 Task: Change elbow connector line weight to 3PX.
Action: Mouse moved to (619, 351)
Screenshot: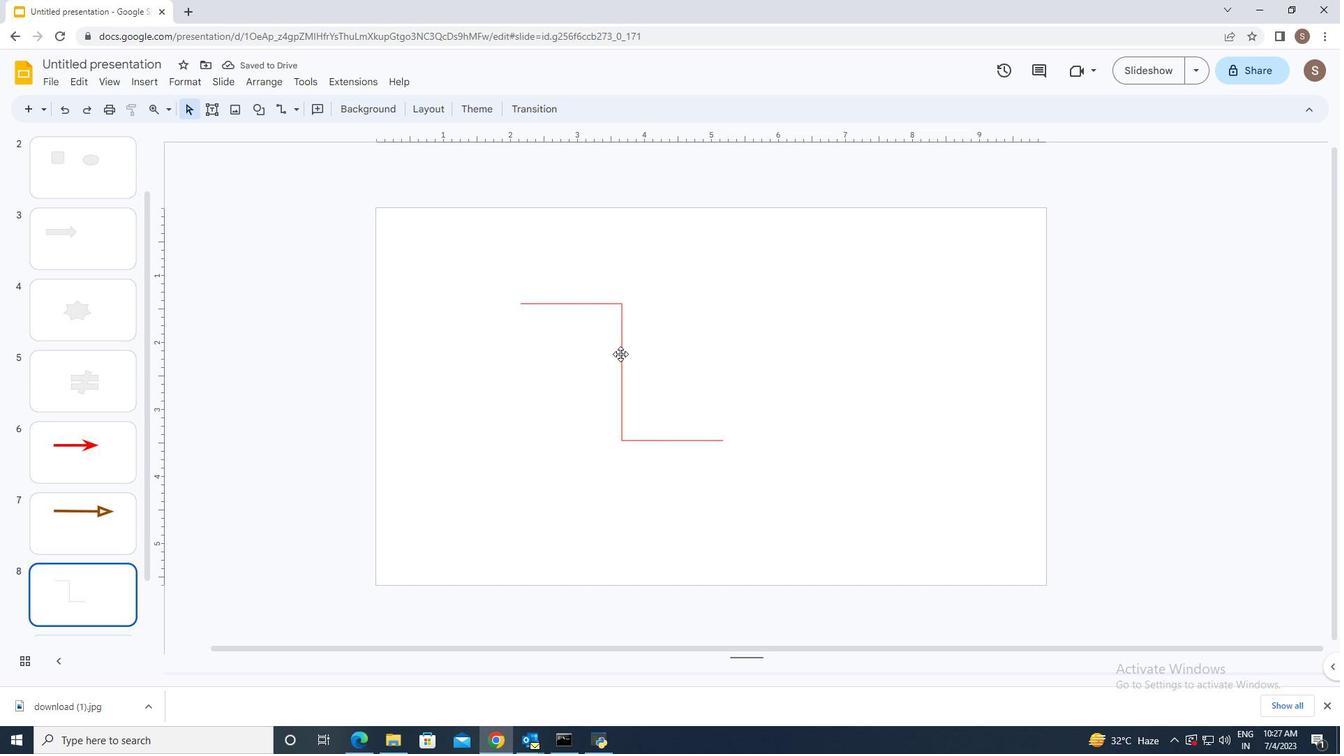 
Action: Mouse pressed left at (619, 351)
Screenshot: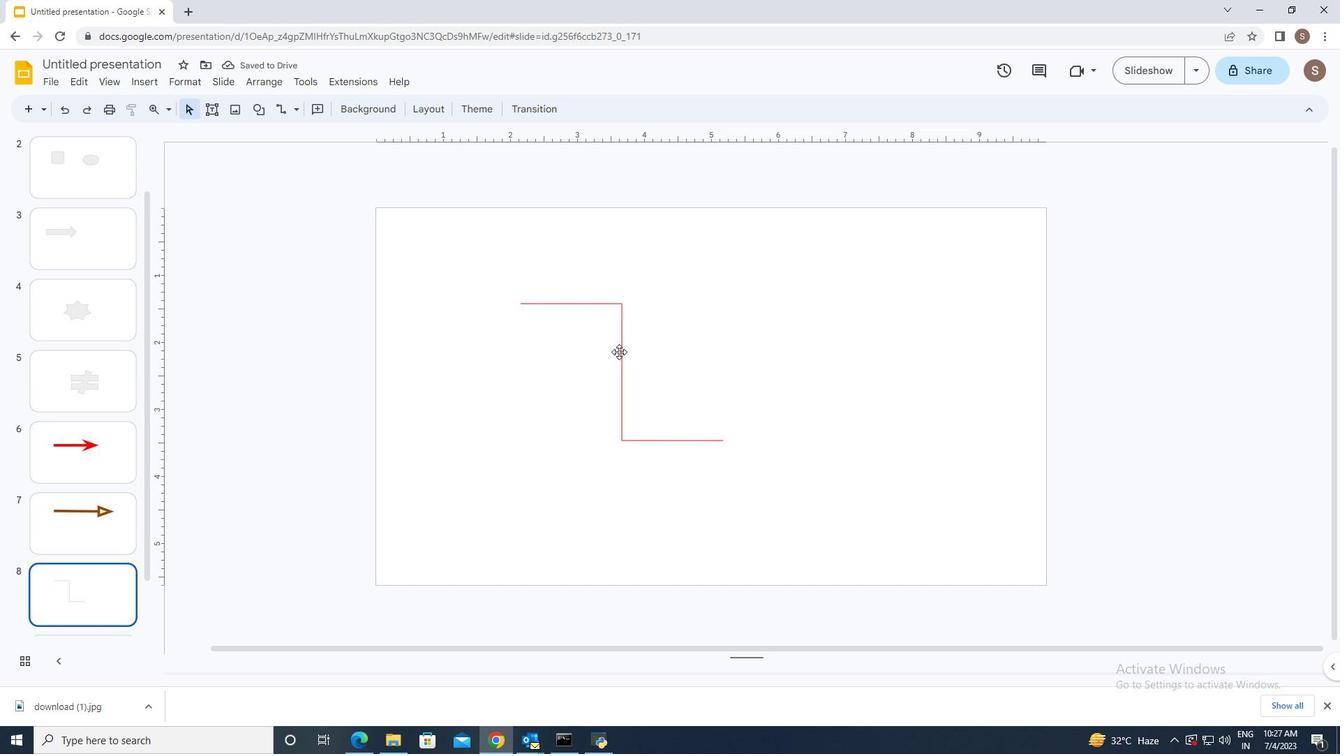
Action: Mouse moved to (337, 111)
Screenshot: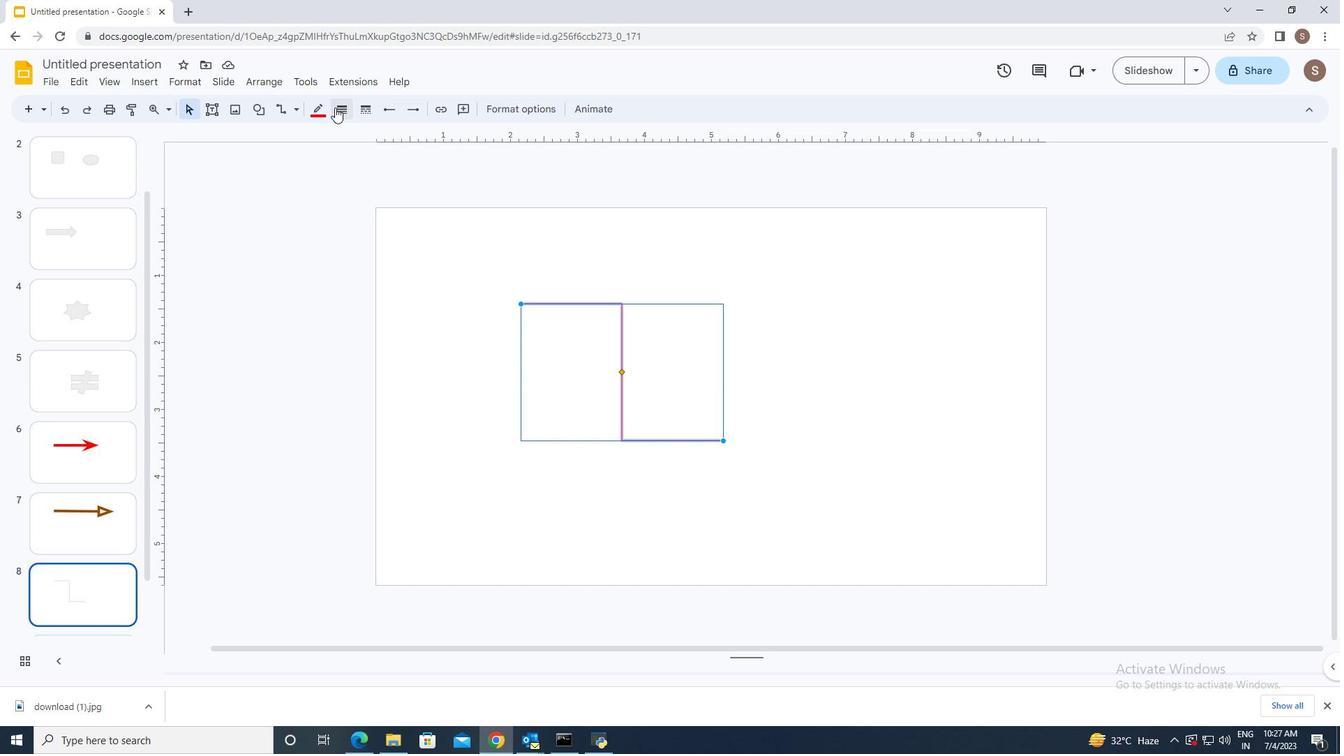 
Action: Mouse pressed left at (337, 111)
Screenshot: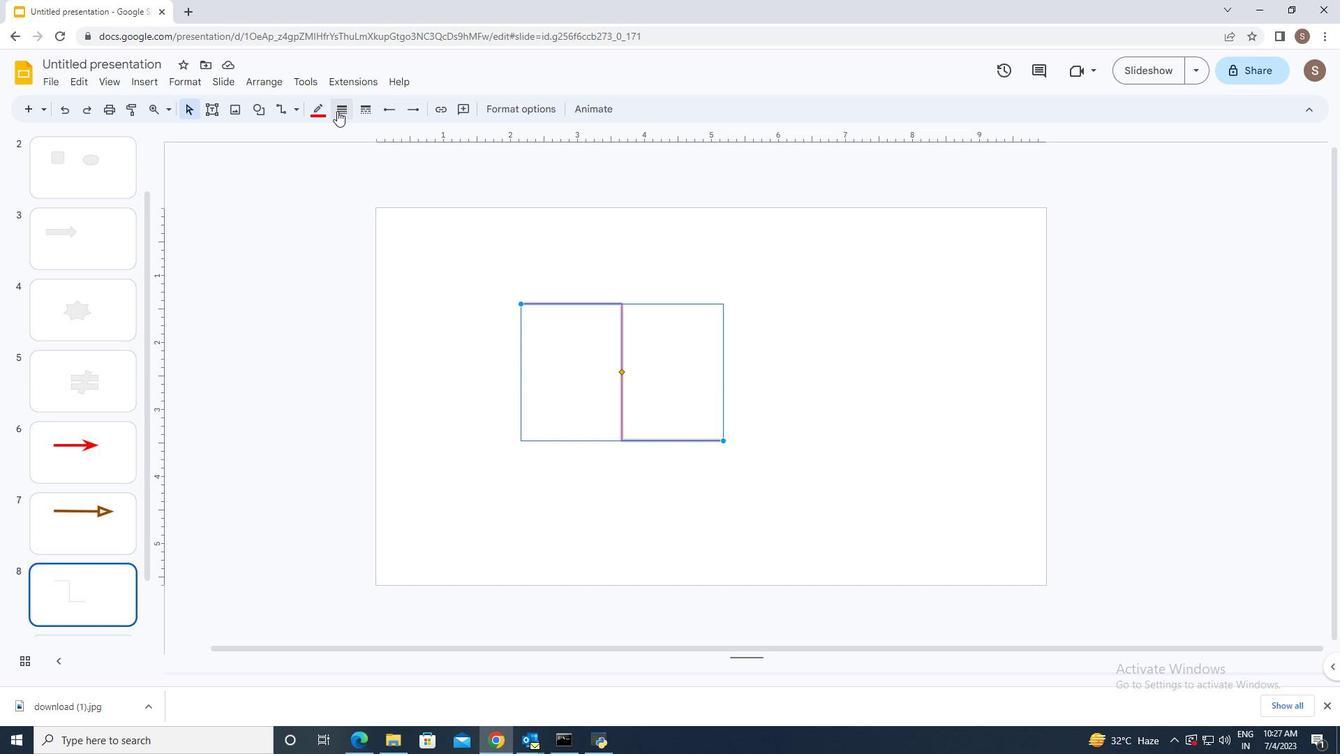 
Action: Mouse moved to (356, 178)
Screenshot: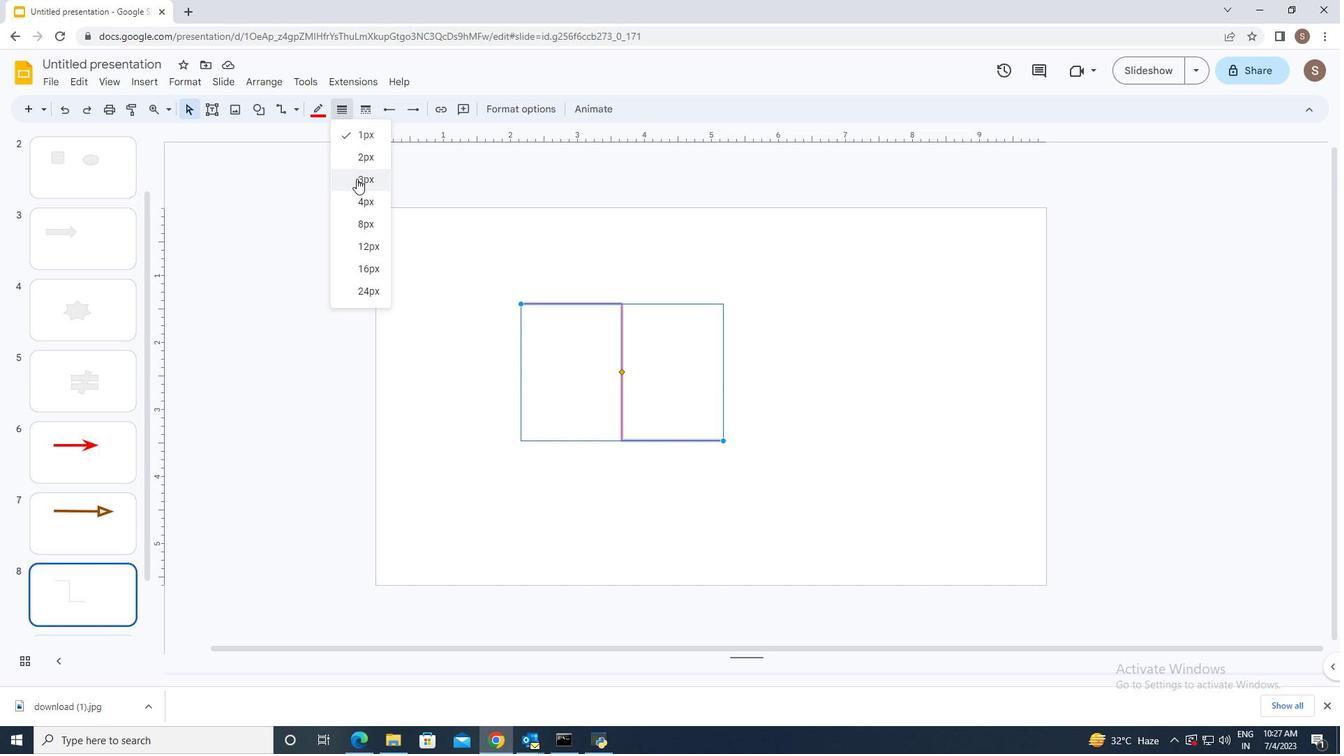
Action: Mouse pressed left at (356, 178)
Screenshot: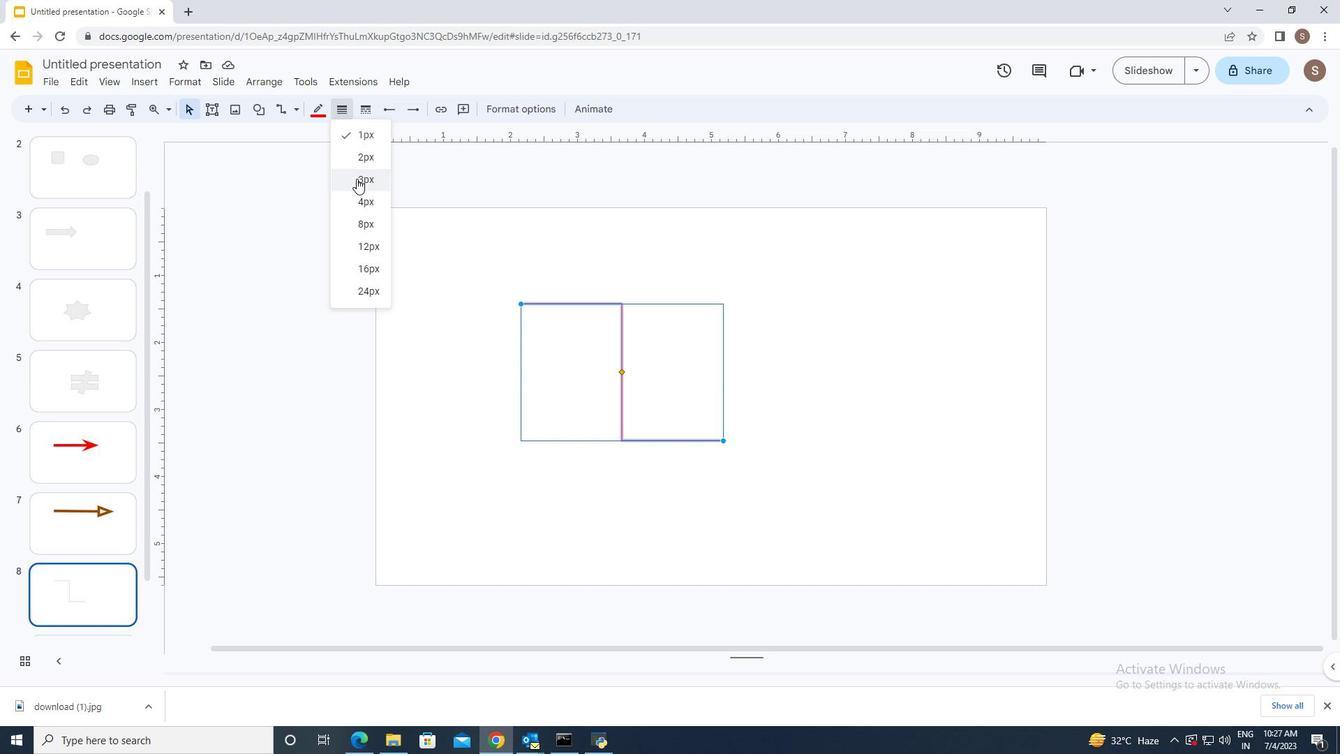 
Action: Mouse moved to (436, 425)
Screenshot: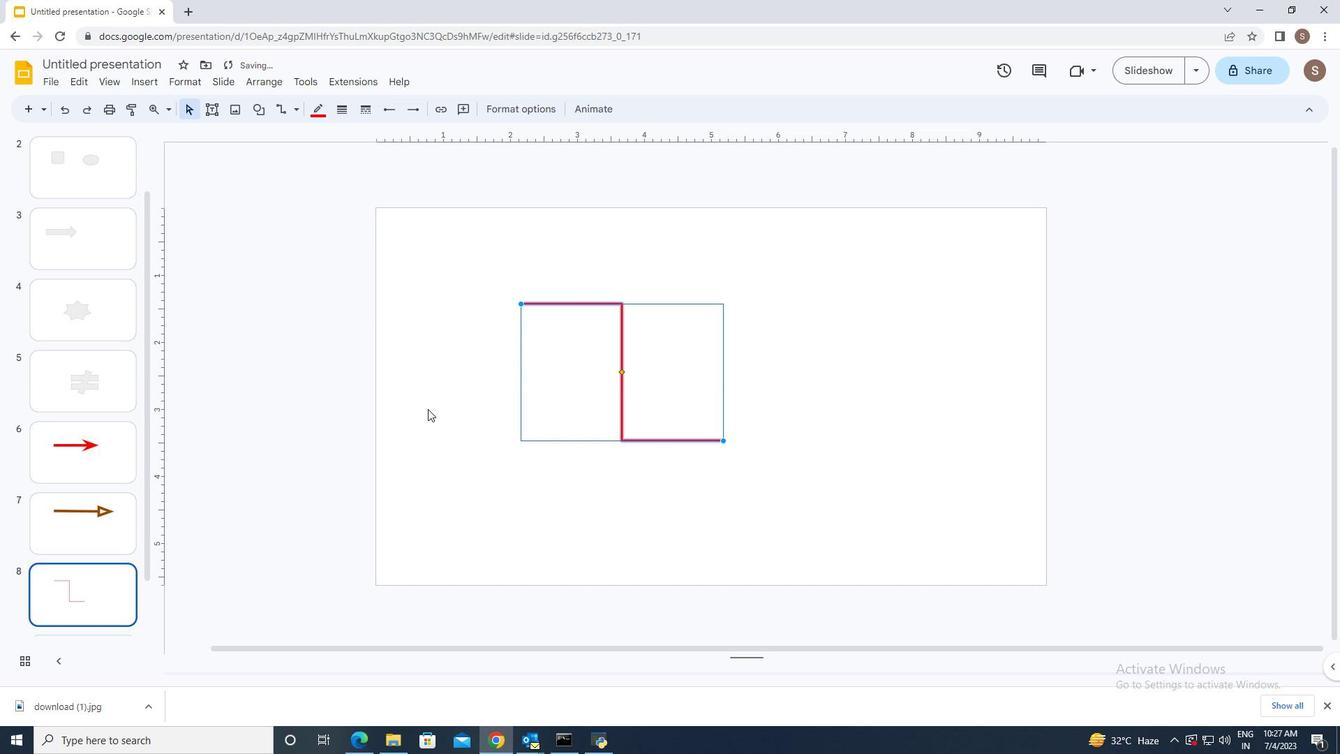 
Action: Mouse pressed left at (436, 425)
Screenshot: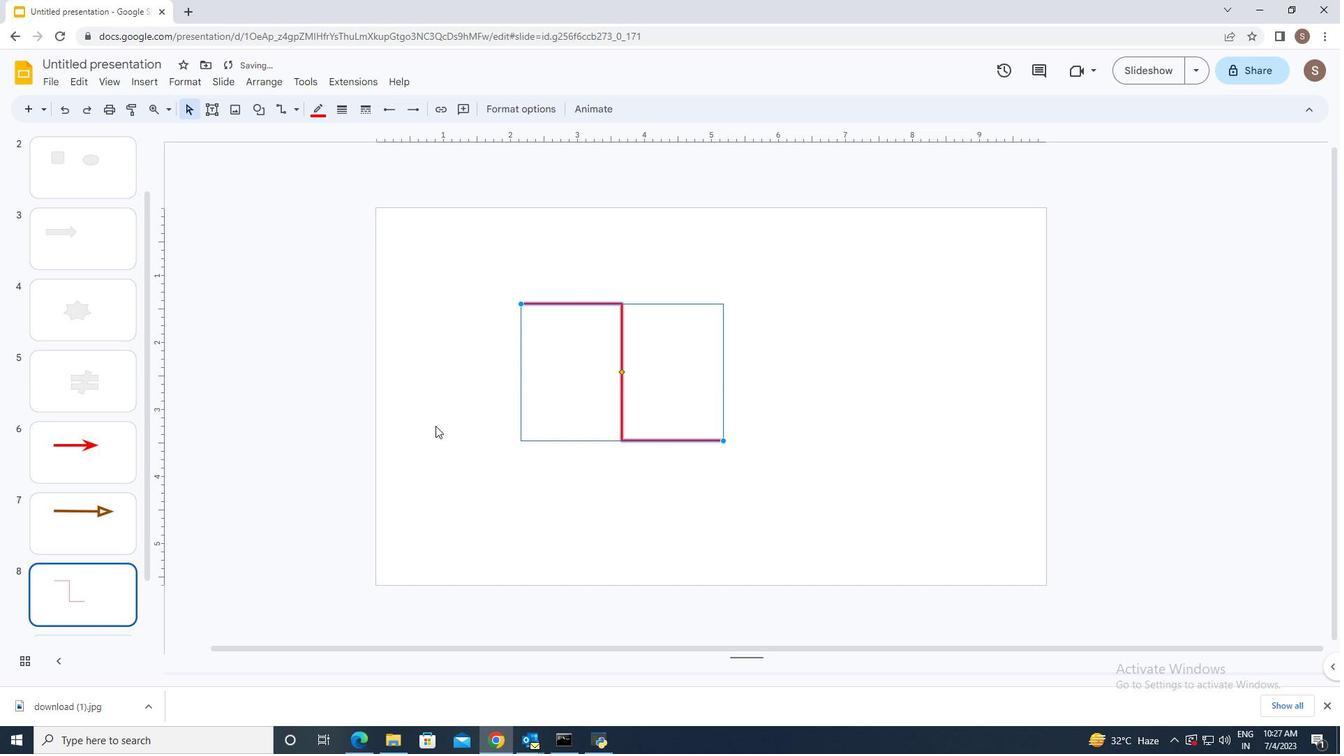 
